 Task: Arrange a 90-minute holistic nutrition and meal planning consultation.
Action: Mouse pressed left at (424, 167)
Screenshot: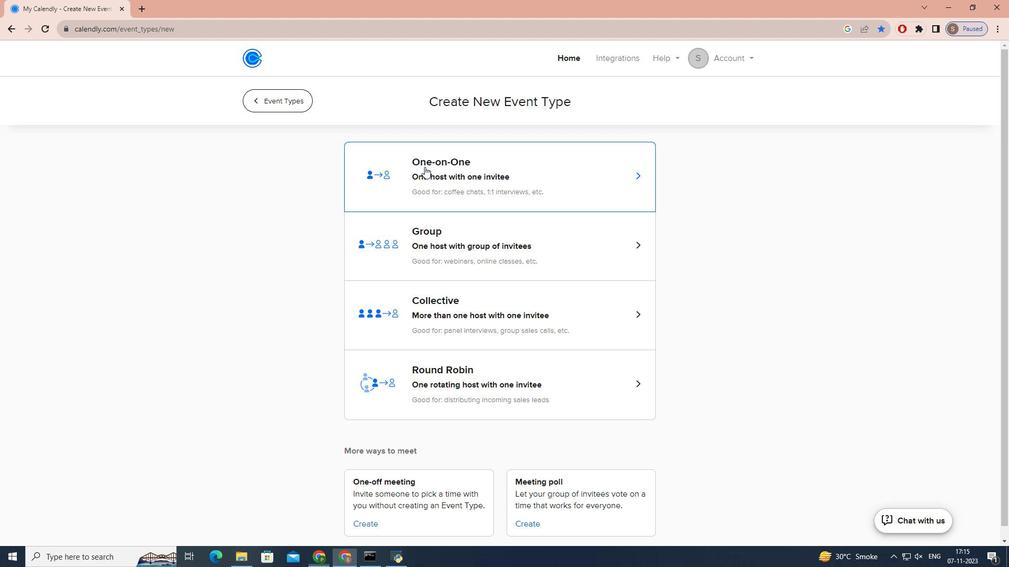 
Action: Key pressed h<Key.caps_lock>OLISTIC<Key.space><Key.caps_lock>n<Key.caps_lock>UTRITION<Key.space>AND<Key.space><Key.caps_lock>m<Key.caps_lock>EAL<Key.space><Key.caps_lock>p<Key.caps_lock>LANNING<Key.space><Key.caps_lock>c<Key.caps_lock>ONSULTATION
Screenshot: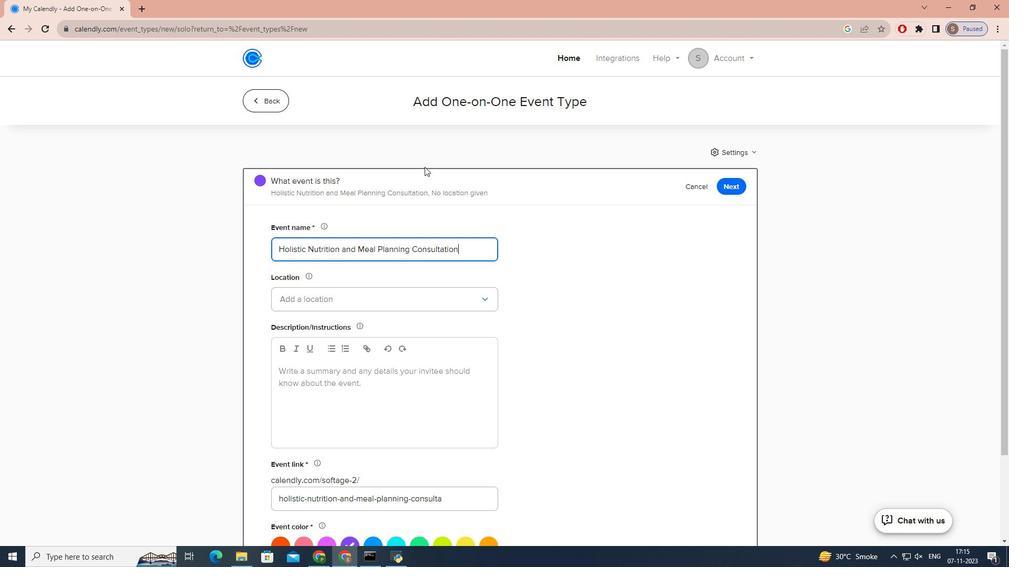 
Action: Mouse moved to (409, 301)
Screenshot: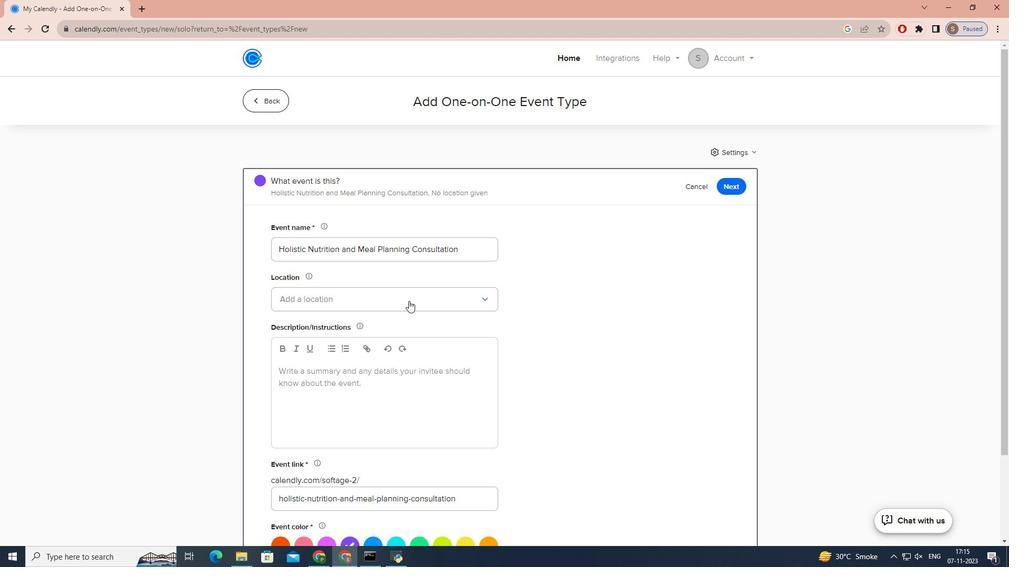 
Action: Mouse pressed left at (409, 301)
Screenshot: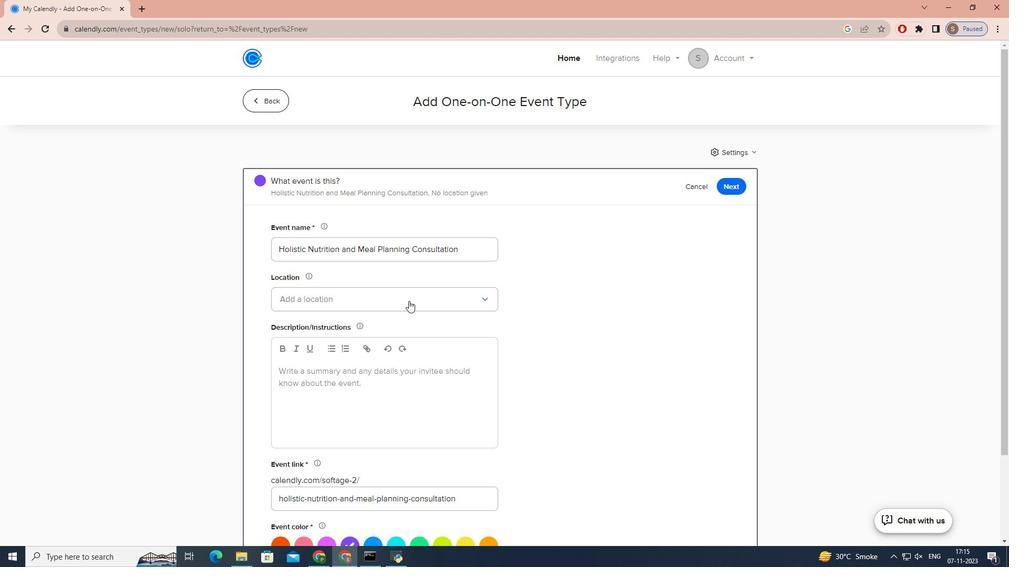 
Action: Mouse moved to (389, 330)
Screenshot: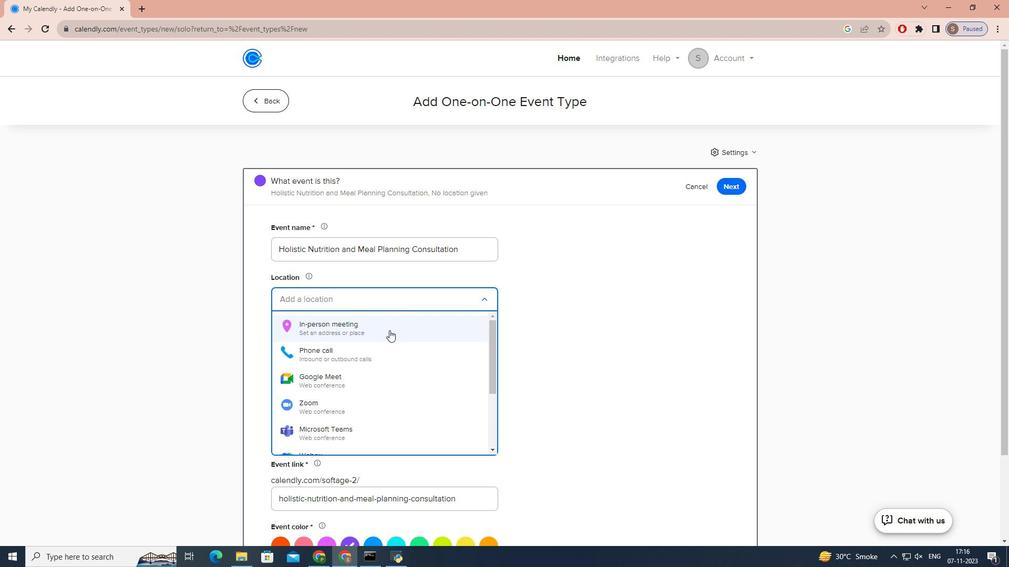 
Action: Mouse pressed left at (389, 330)
Screenshot: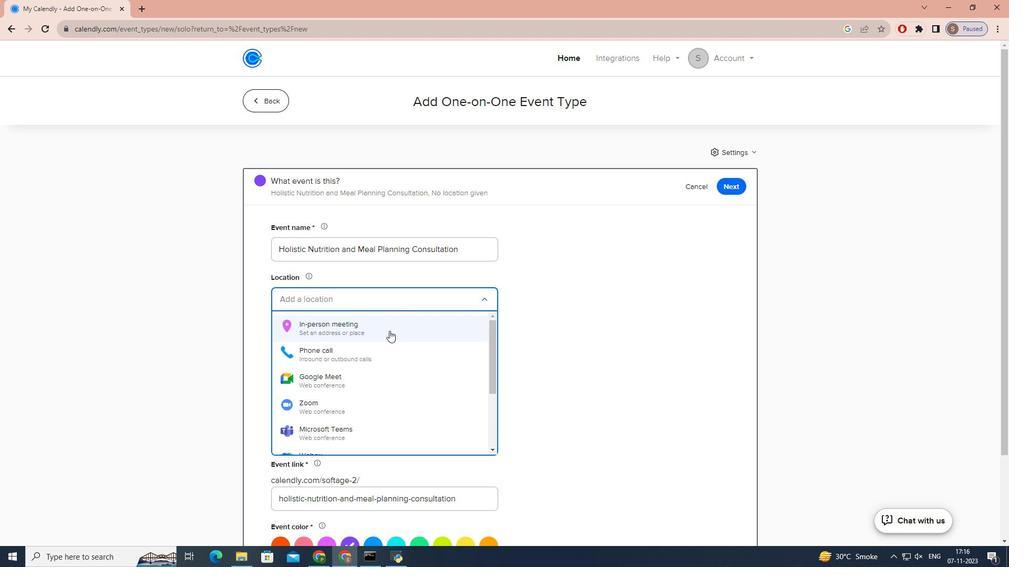
Action: Mouse moved to (448, 174)
Screenshot: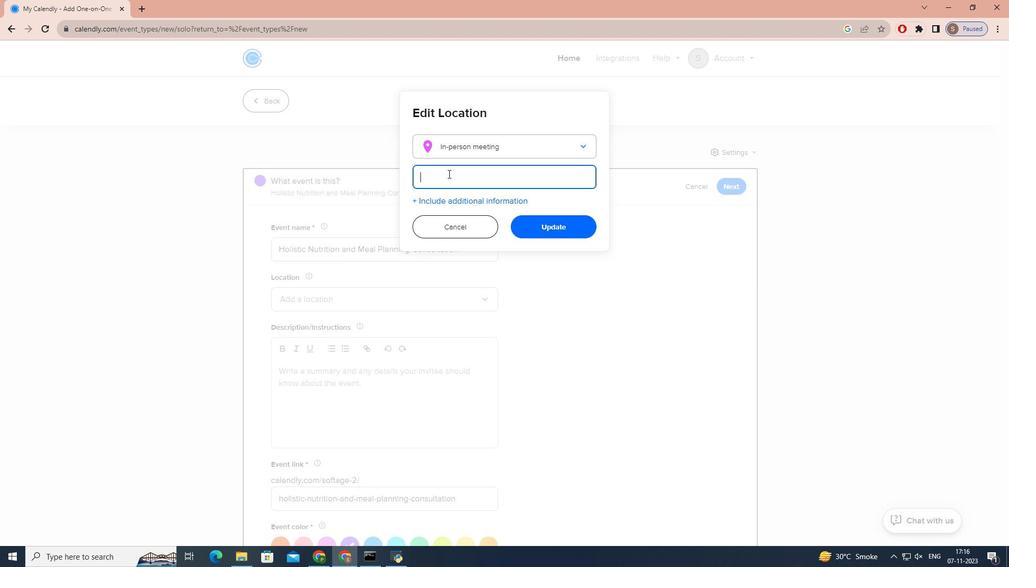 
Action: Mouse pressed left at (448, 174)
Screenshot: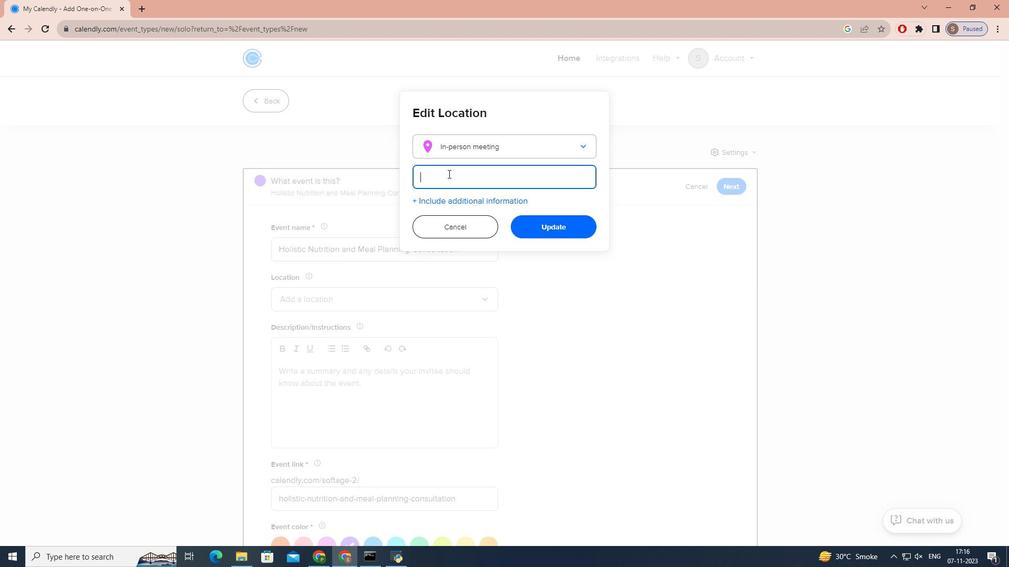 
Action: Key pressed <Key.caps_lock>d<Key.caps_lock>R.<Key.space><Key.caps_lock>f<Key.caps_lock>UHRMAN'S<Key.space><Key.caps_lock>e<Key.caps_lock>AT<Key.space>TO<Key.space><Key.caps_lock>l<Key.caps_lock>IVE<Key.space><Key.caps_lock>r<Key.caps_lock>ETREAT,<Key.space>
Screenshot: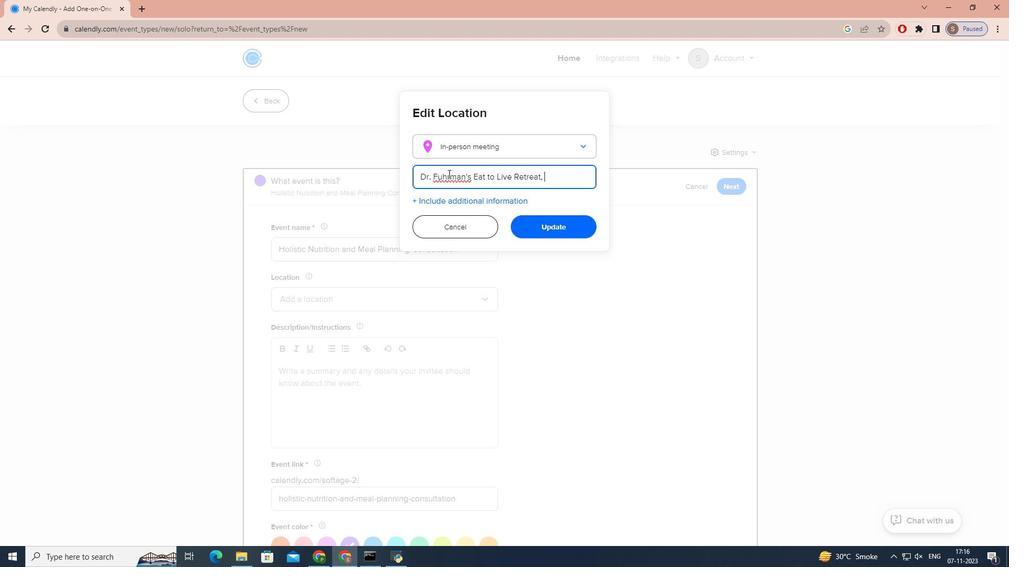 
Action: Mouse moved to (481, 192)
Screenshot: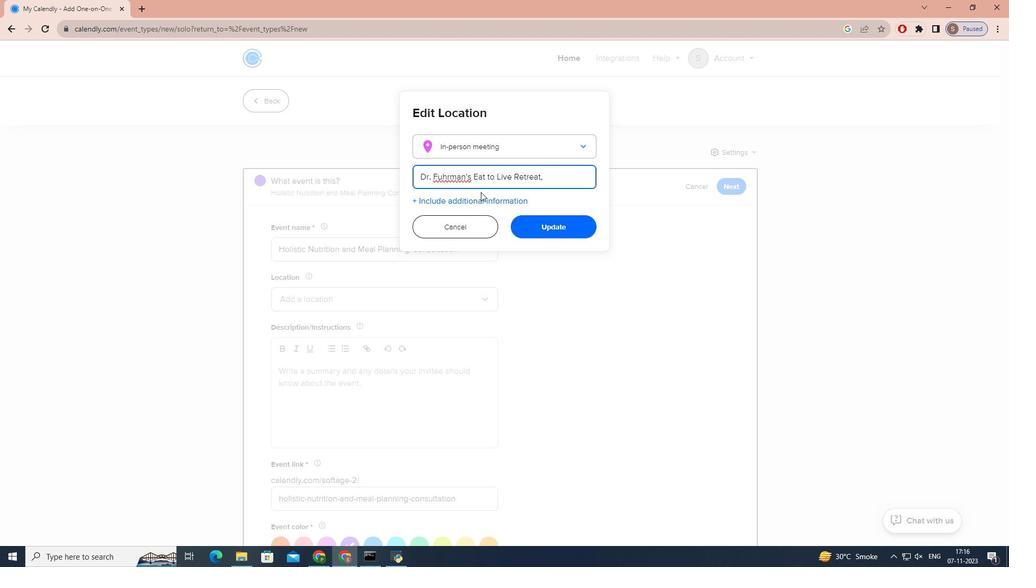 
Action: Key pressed <Key.caps_lock>s<Key.caps_lock>ANTA<Key.space><Key.caps_lock>r<Key.caps_lock>OSA,<Key.space><Key.caps_lock>c<Key.caps_lock>ALIFORNIA,<Key.space><Key.caps_lock>usa
Screenshot: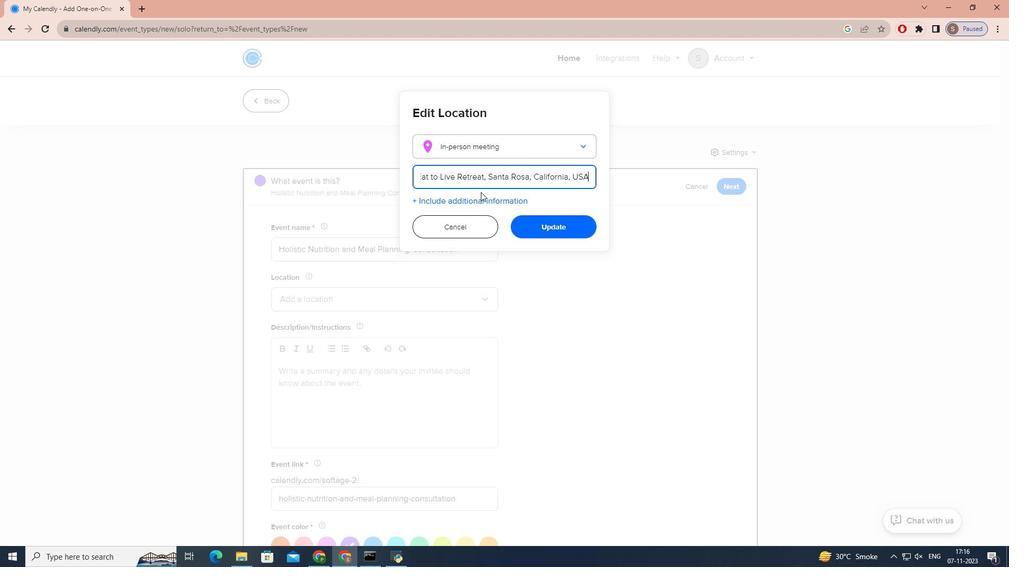 
Action: Mouse moved to (530, 218)
Screenshot: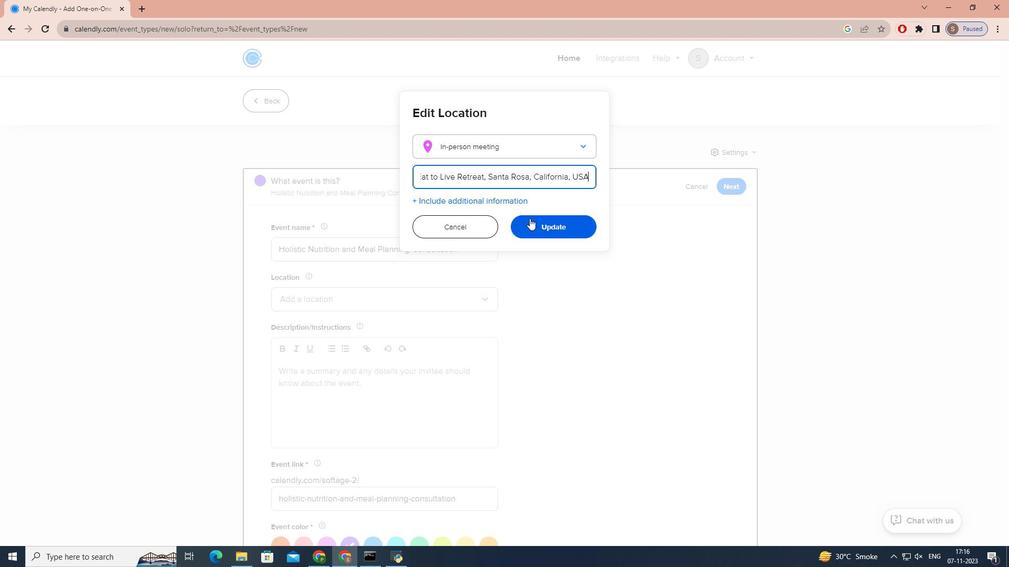 
Action: Mouse pressed left at (530, 218)
Screenshot: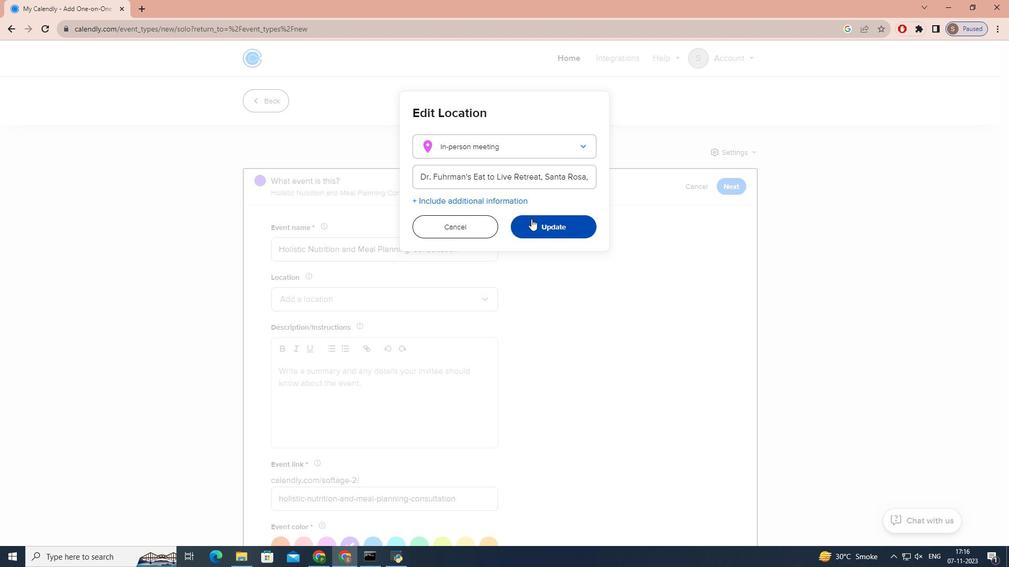 
Action: Mouse moved to (355, 418)
Screenshot: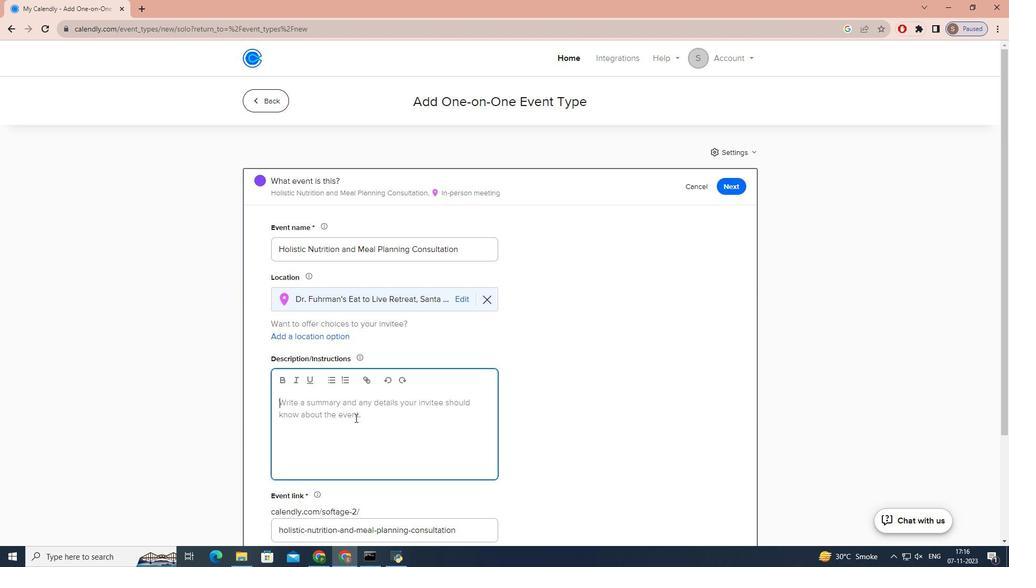 
Action: Mouse pressed left at (355, 418)
Screenshot: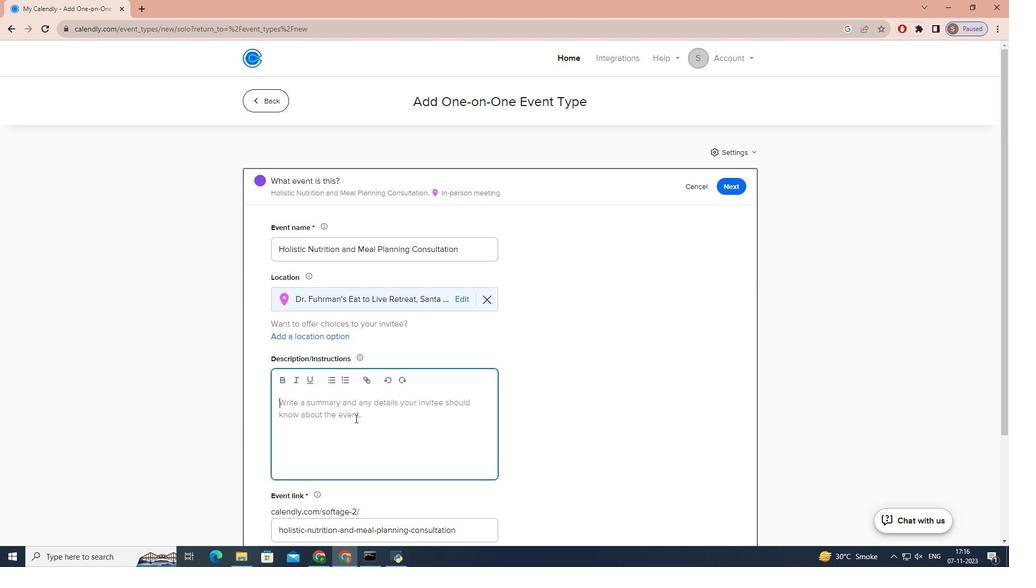 
Action: Mouse moved to (355, 418)
Screenshot: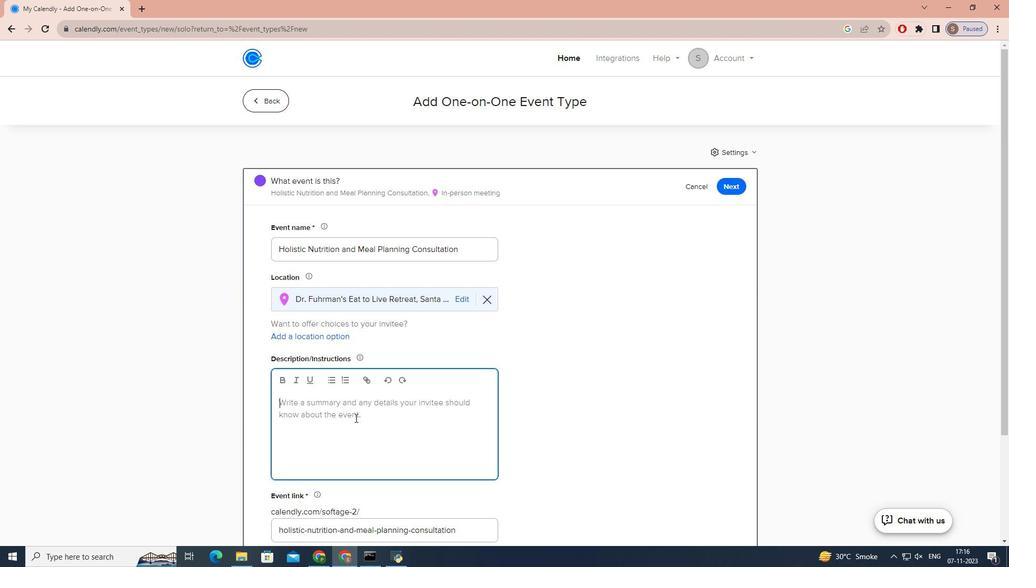 
Action: Key pressed <Key.caps_lock><Key.caps_lock>a<Key.caps_lock>RE<Key.space>YOU<Key.space>LOOKING<Key.space>TO<Key.space>IMPROVE<Key.space>YOUR<Key.space>OVERALL<Key.space>WELL-BEING,<Key.space>ENERGY<Key.space>LEVELS,<Key.space>AND<Key.space>MAINTAIN<Key.space>A<Key.space>BALANCED<Key.space>DIET<Key.space>TAILORED<Key.space>TO<Key.space>YOUR<Key.space>SPECIFIC<Key.space>NEEDS<Key.space>AND<Key.space>GOALS<Key.space><Key.shift><Key.shift><Key.shift><Key.shift>?<Key.space><Key.enter><Key.caps_lock>j<Key.caps_lock>OIN<Key.space>ME<Key.space>FOR<Key.space>A<Key.space>H<Key.backspace><Key.caps_lock>h<Key.caps_lock>OLISTIC<Key.space><Key.caps_lock>n<Key.caps_lock>UTRITION<Key.space>AND<Key.space><Key.caps_lock>m<Key.caps_lock>EAL<Key.space><Key.caps_lock>p<Key.caps_lock>LANNING<Key.space><Key.caps_lock>c<Key.caps_lock>ONSULTATION<Key.space>WHERE<Key.space>WE<Key.space>EILL<Key.space>TOGETHER<Key.space>TO<Key.space>CREATE<Key.space>A<Key.space>CUSTOMIZED<Key.space>NUTRITION<Key.space>PLAN<Key.space>THAT<Key.space>SUPPORTS<Key.space>YOUR<Key.space>HEALTH<Key.space>AND<Key.space>LIFESTYLE.<Key.space>
Screenshot: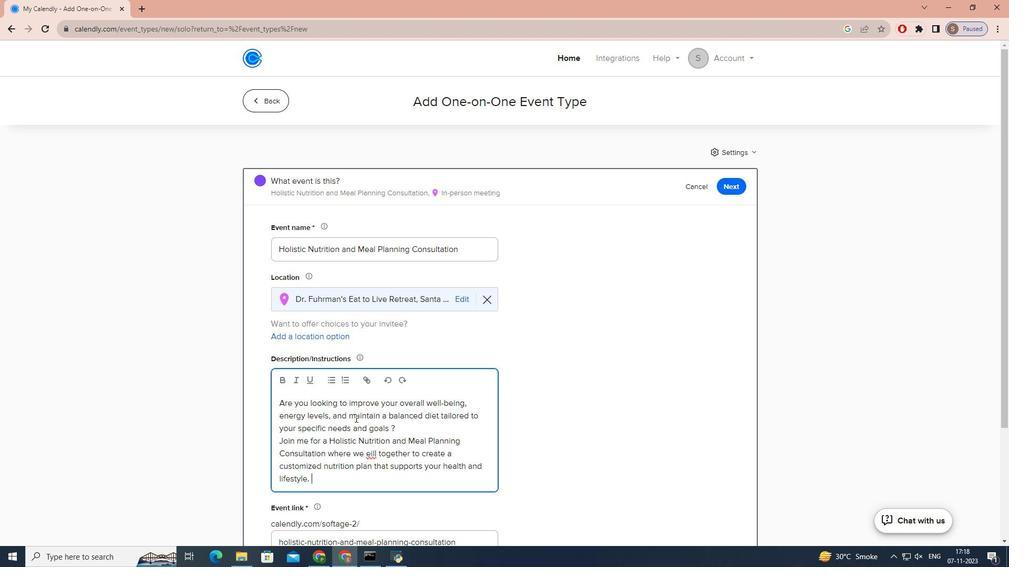
Action: Mouse moved to (370, 454)
Screenshot: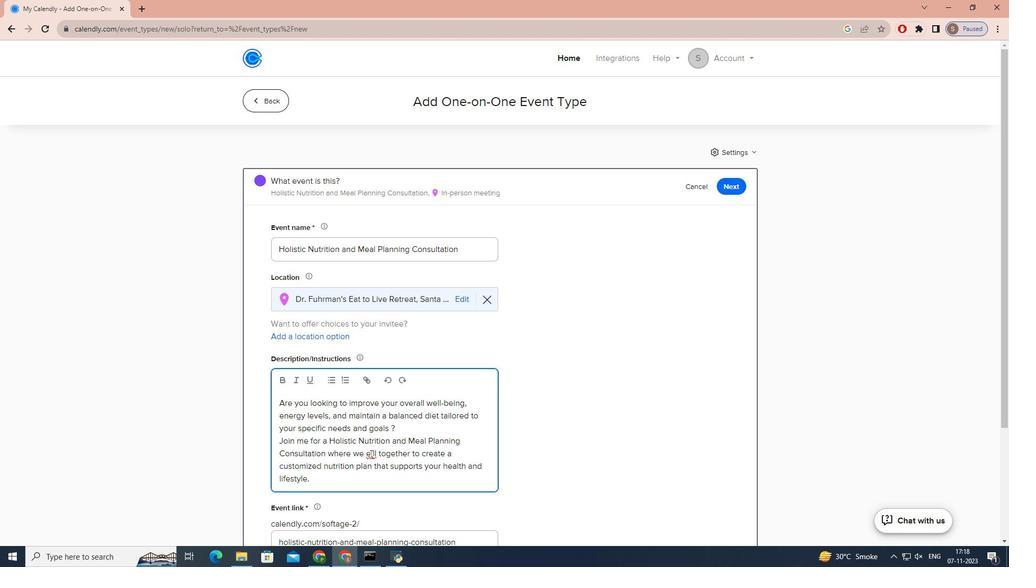 
Action: Mouse pressed left at (370, 454)
Screenshot: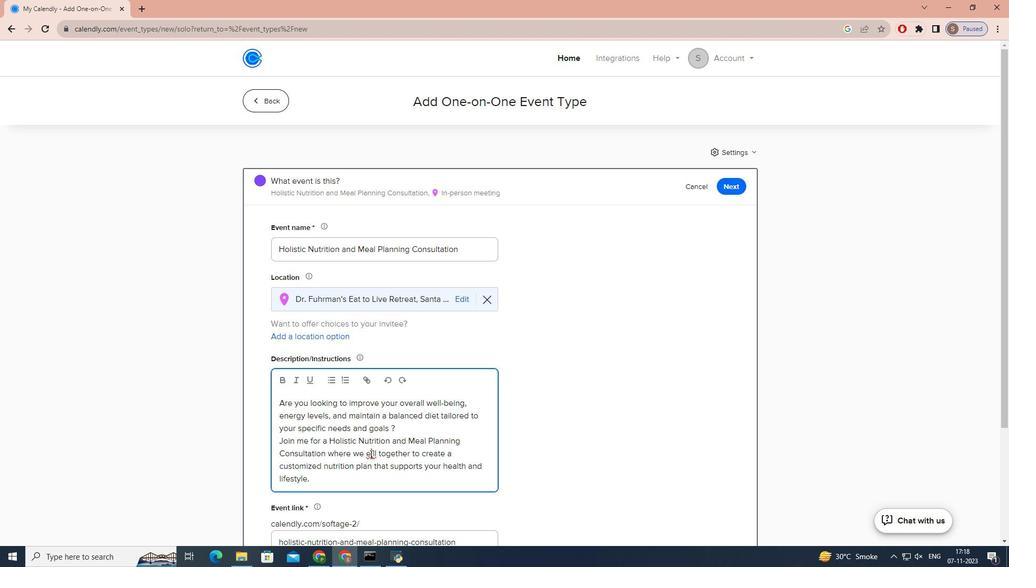 
Action: Mouse moved to (370, 454)
Screenshot: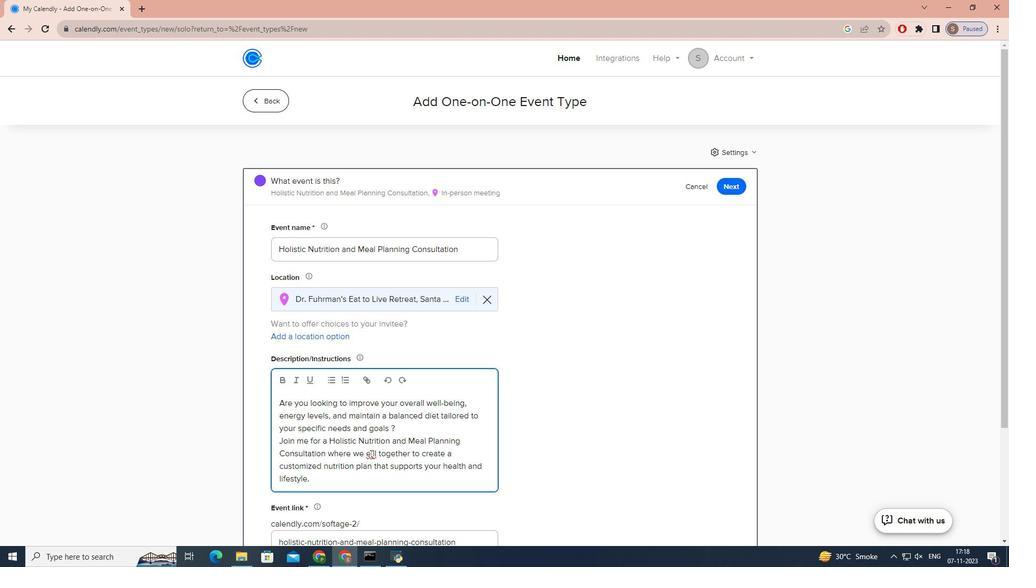
Action: Key pressed <Key.backspace>W
Screenshot: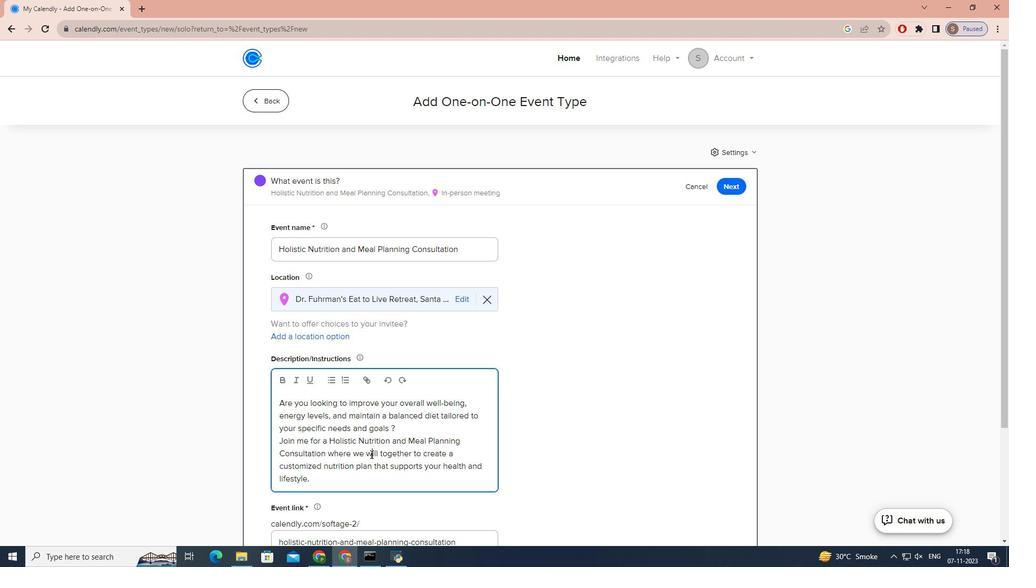 
Action: Mouse moved to (369, 455)
Screenshot: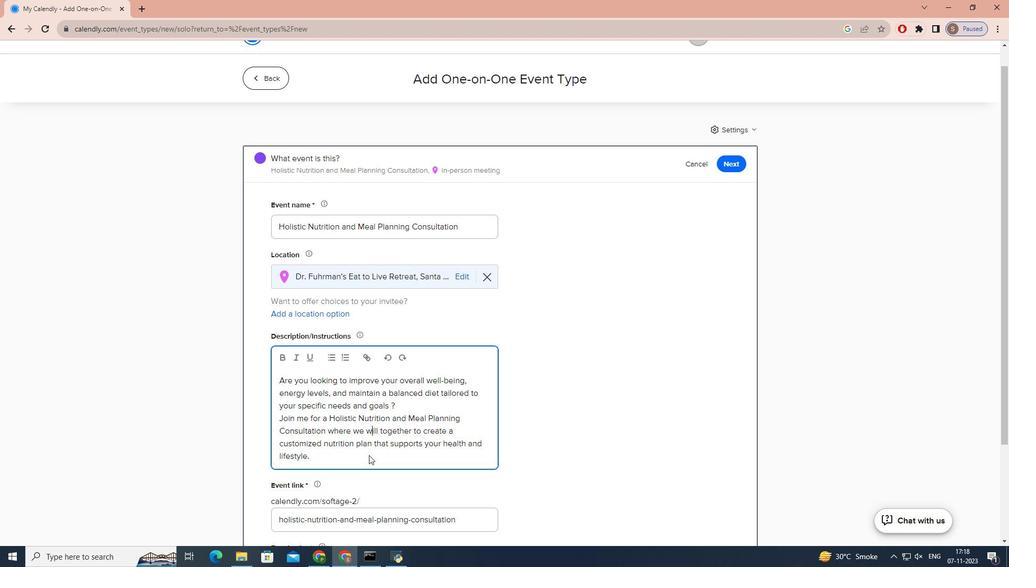 
Action: Mouse scrolled (369, 454) with delta (0, 0)
Screenshot: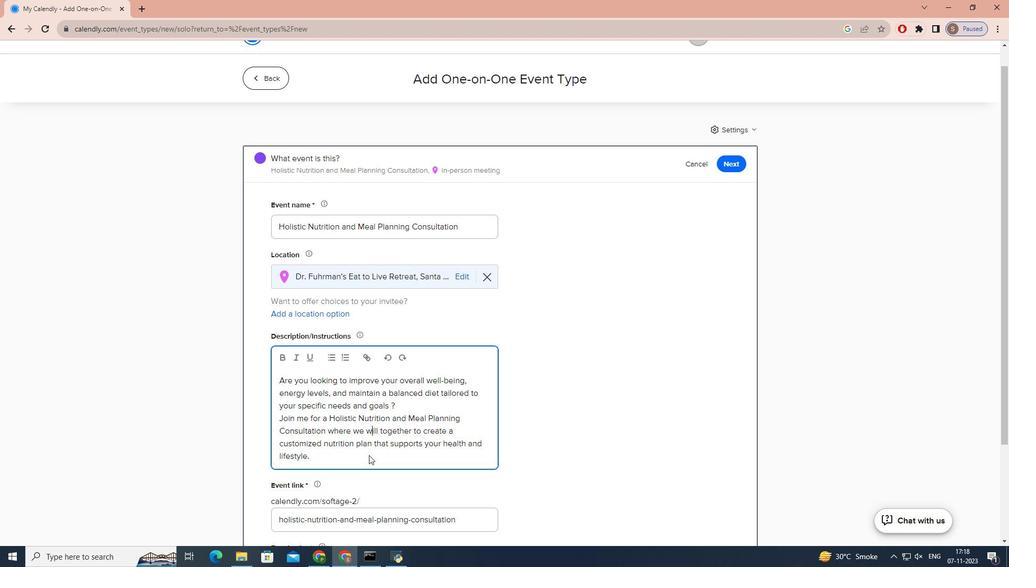
Action: Mouse scrolled (369, 454) with delta (0, 0)
Screenshot: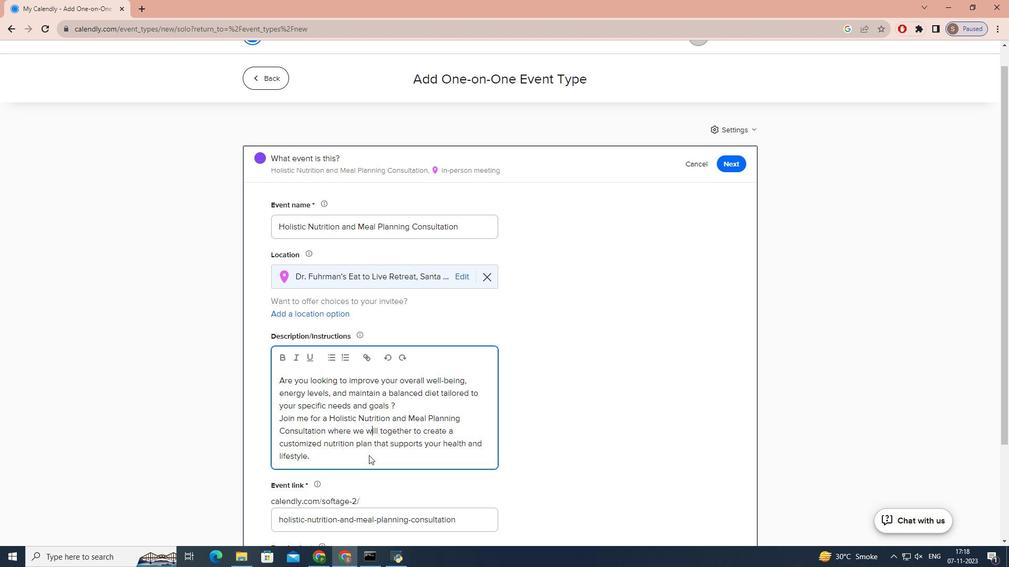 
Action: Mouse scrolled (369, 454) with delta (0, 0)
Screenshot: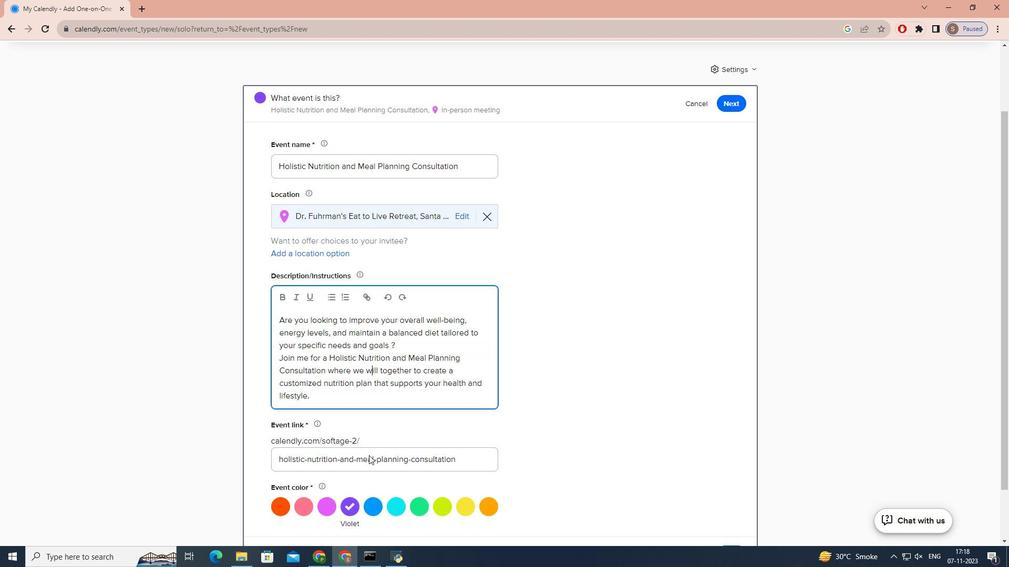 
Action: Mouse moved to (396, 440)
Screenshot: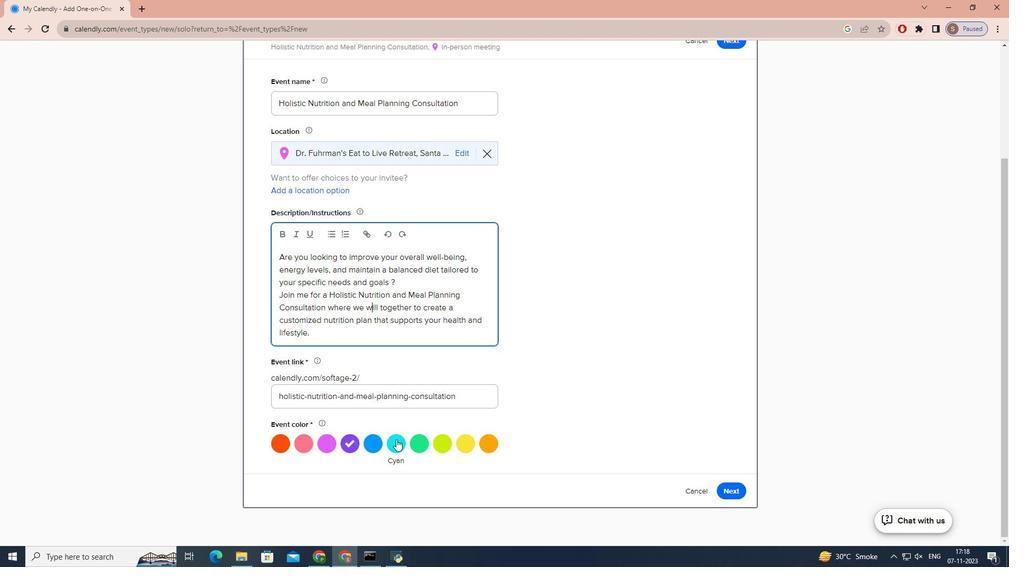 
Action: Mouse pressed left at (396, 440)
Screenshot: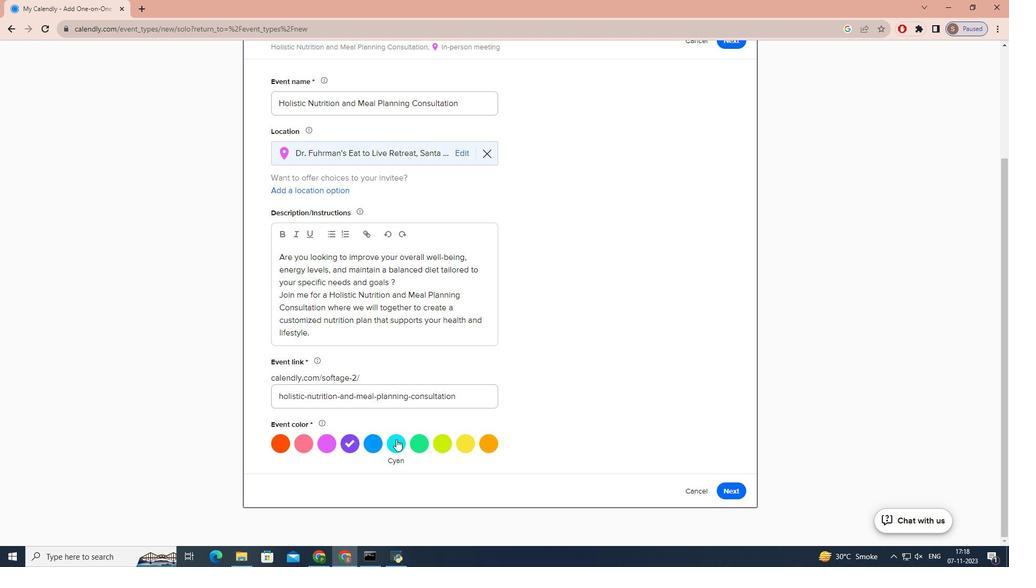 
Action: Mouse moved to (723, 489)
Screenshot: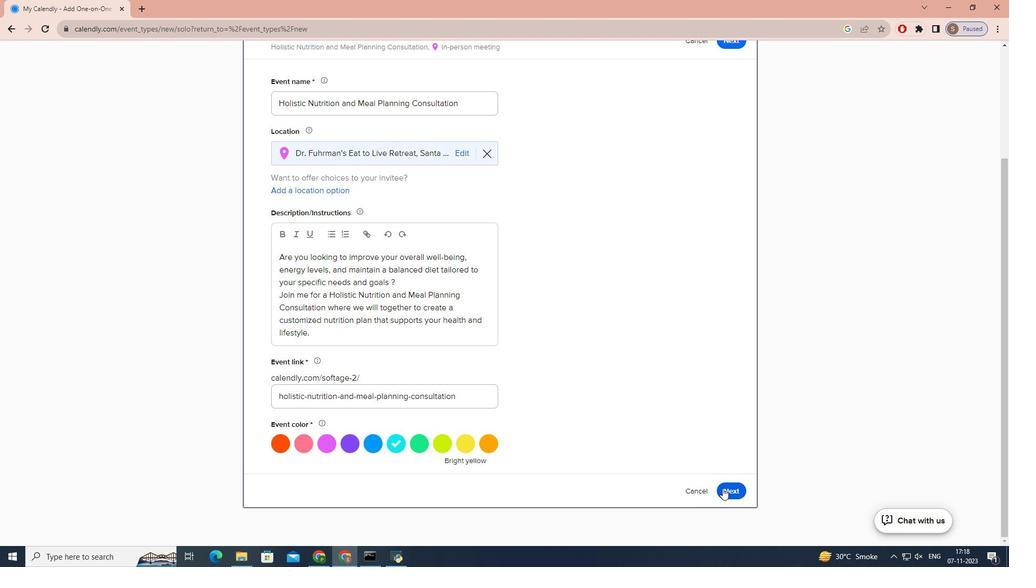 
Action: Mouse pressed left at (723, 489)
Screenshot: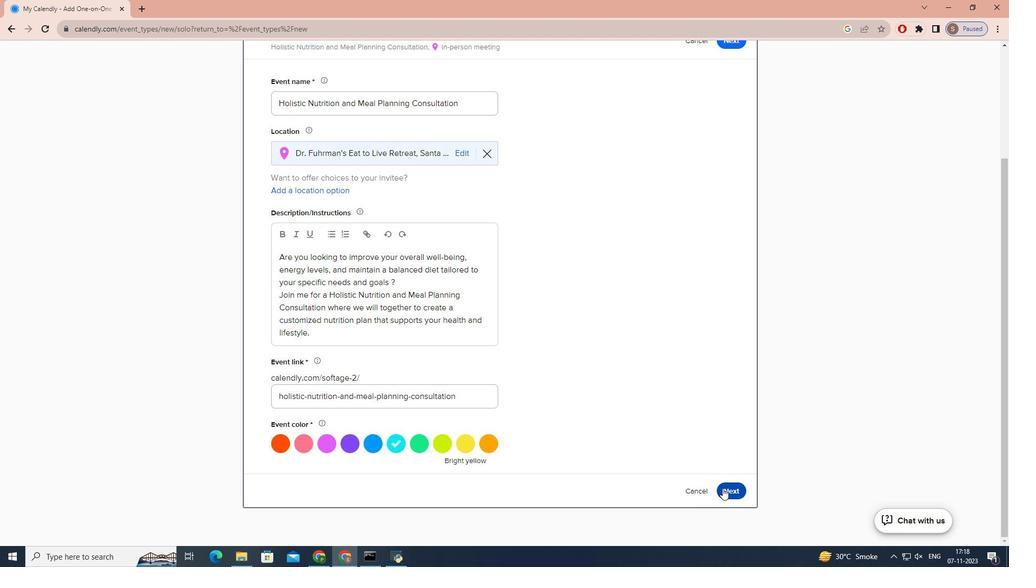 
Action: Mouse moved to (427, 297)
Screenshot: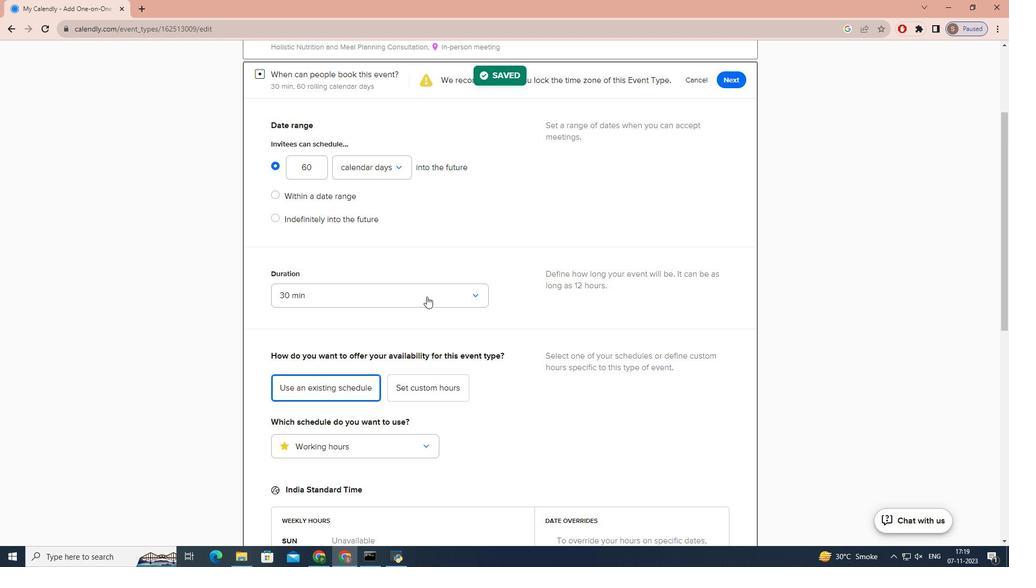 
Action: Mouse pressed left at (427, 297)
Screenshot: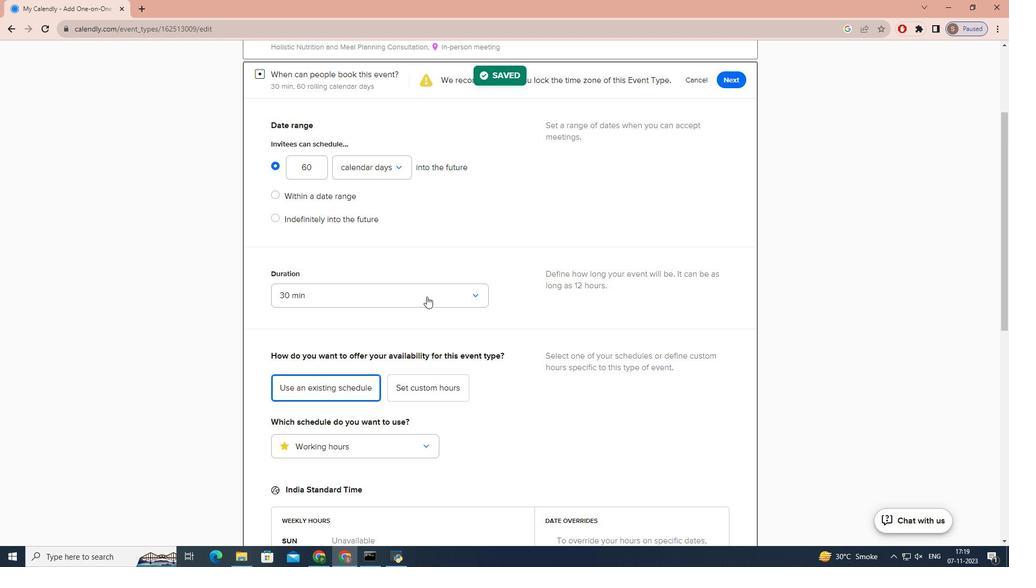 
Action: Mouse moved to (379, 402)
Screenshot: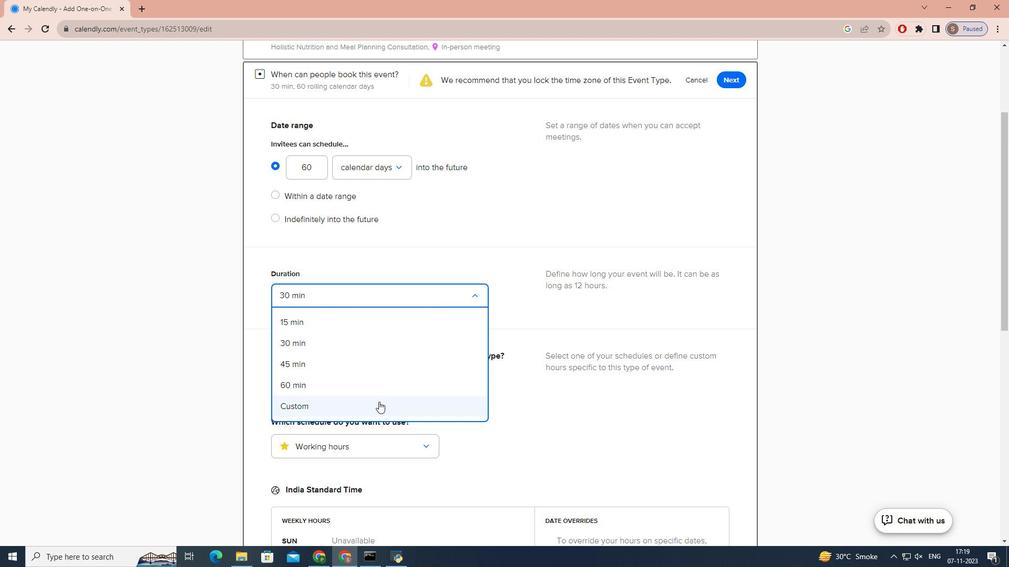 
Action: Mouse pressed left at (379, 402)
Screenshot: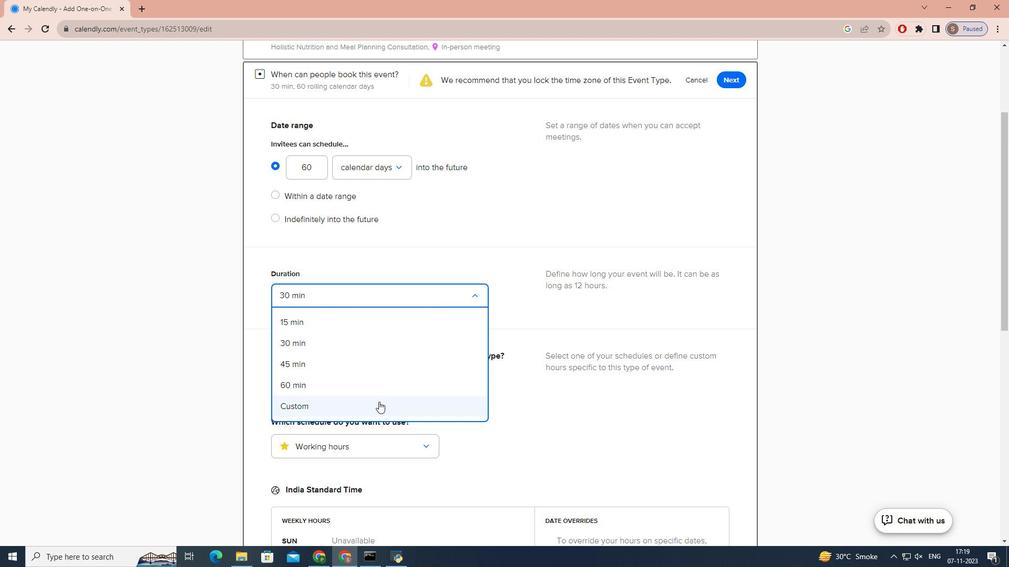 
Action: Mouse moved to (351, 315)
Screenshot: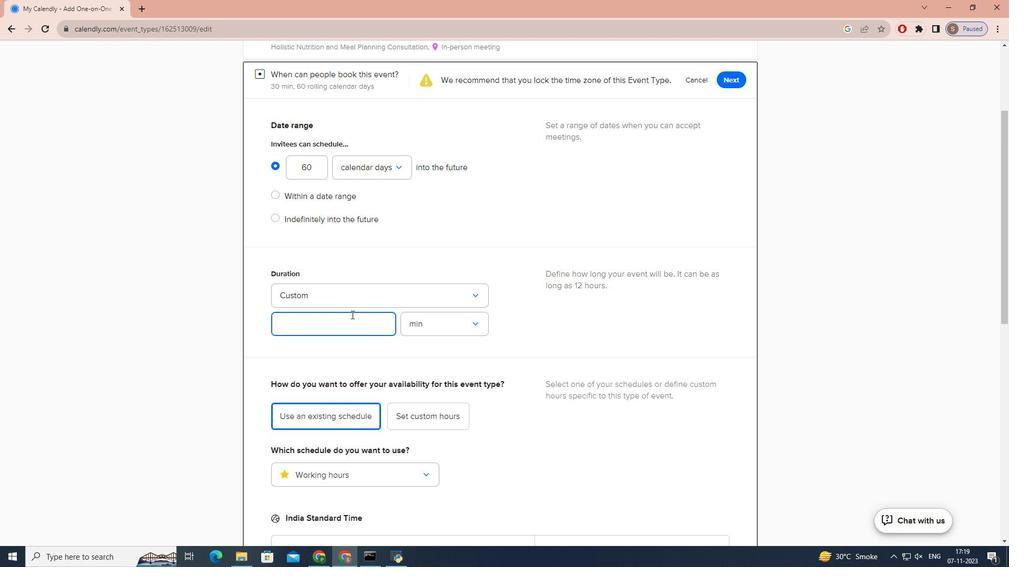
Action: Key pressed 9
Screenshot: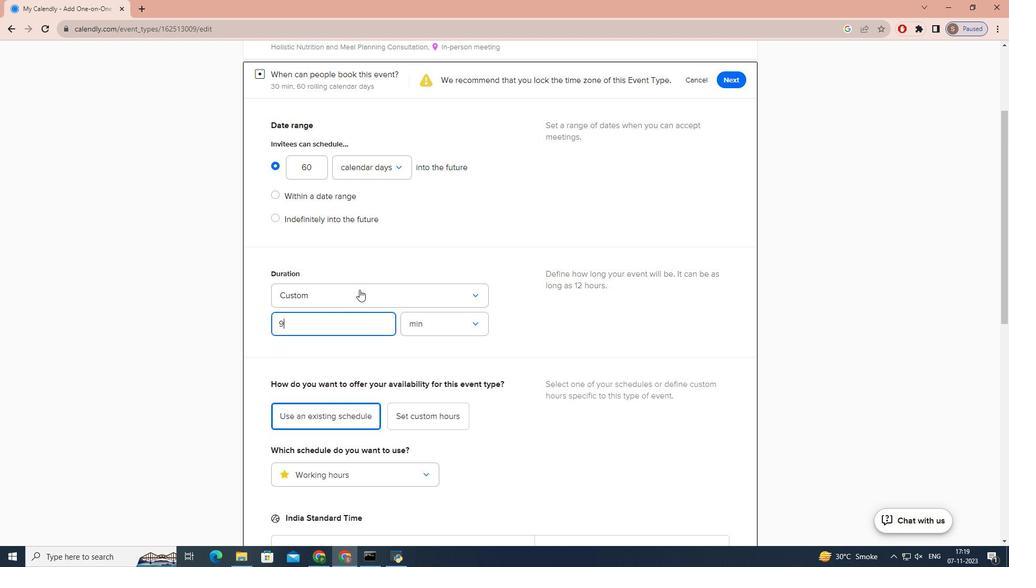 
Action: Mouse moved to (359, 290)
Screenshot: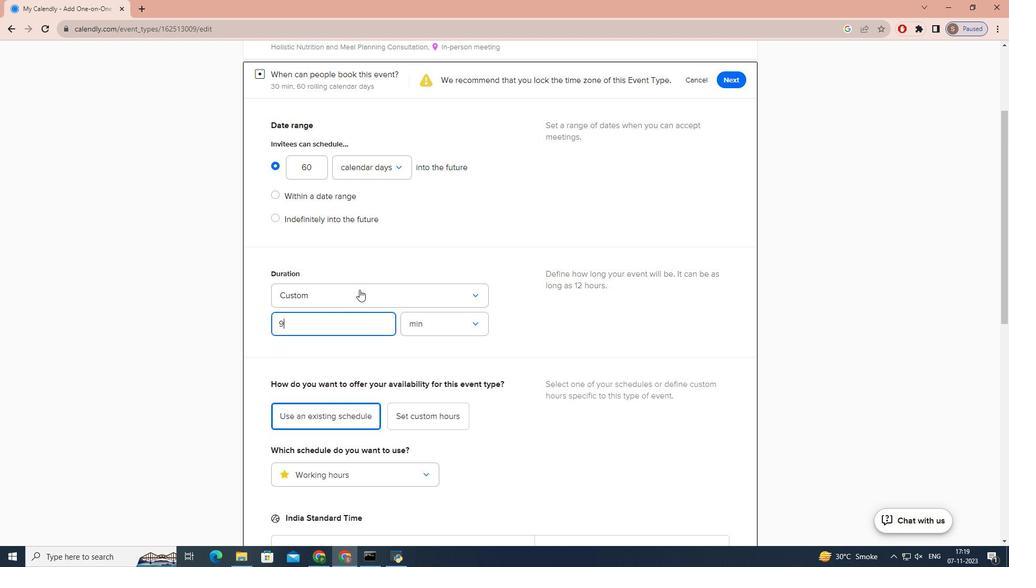
Action: Key pressed 0
Screenshot: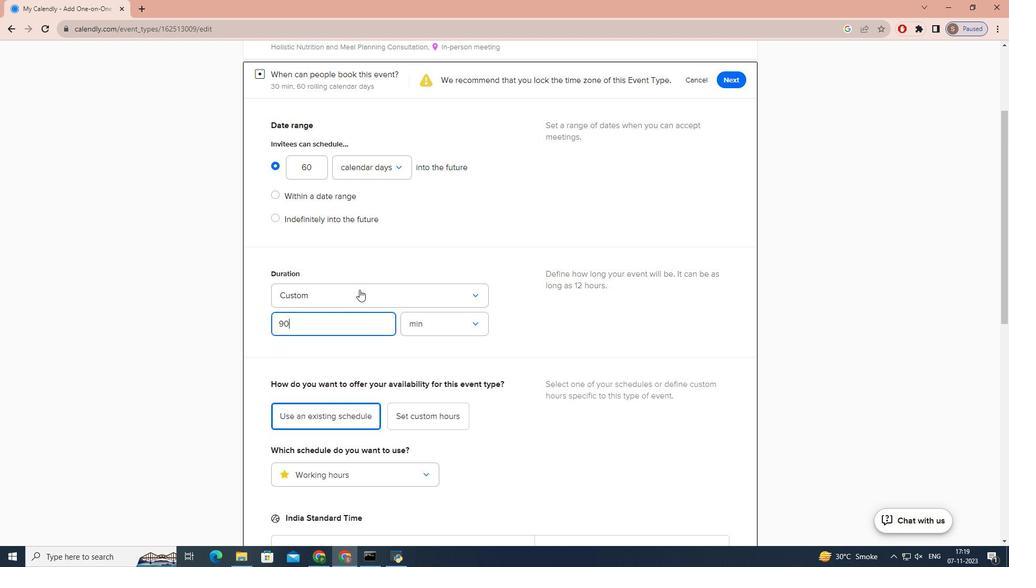 
Action: Mouse moved to (718, 181)
Screenshot: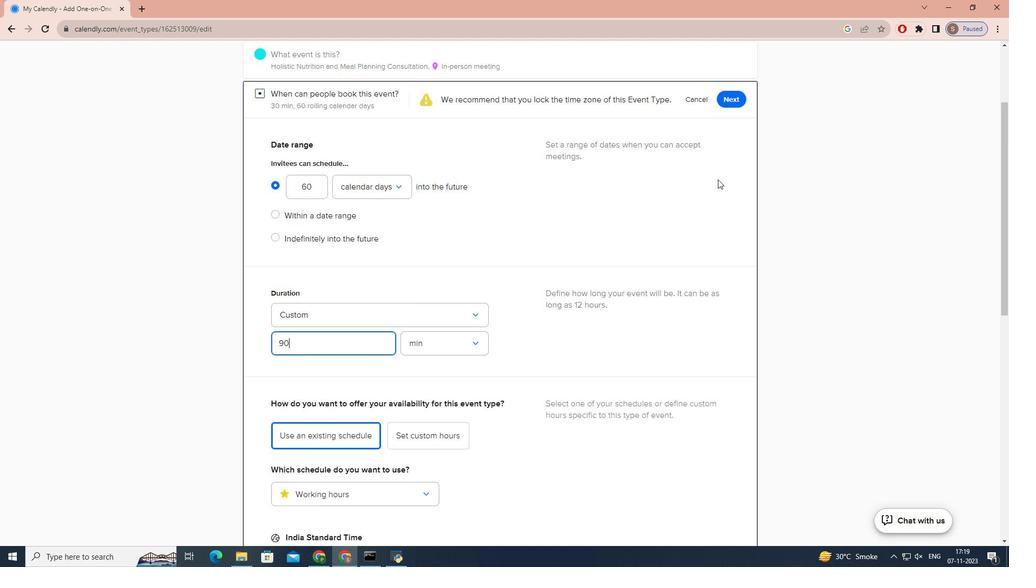 
Action: Mouse scrolled (718, 182) with delta (0, 0)
Screenshot: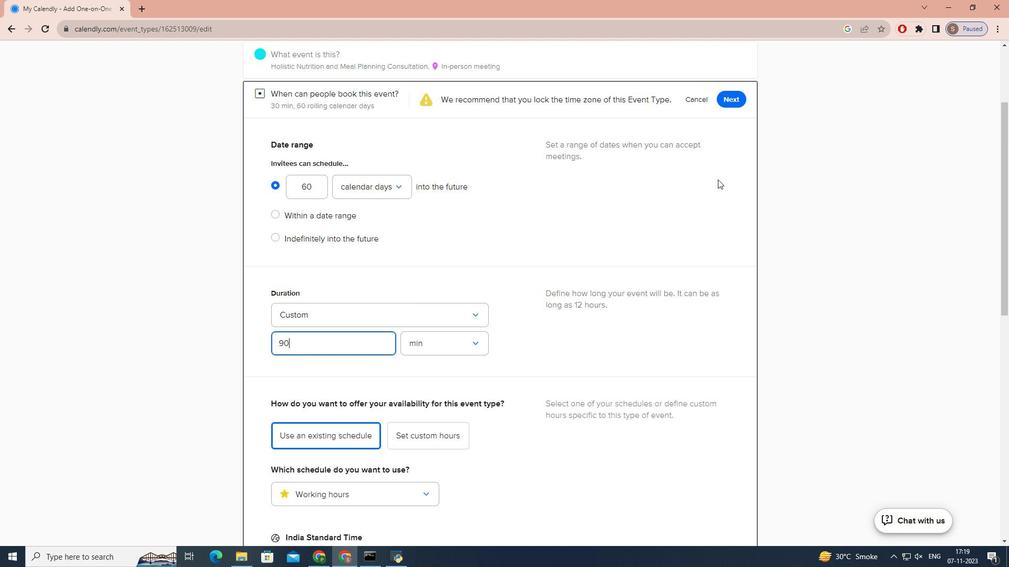 
Action: Mouse scrolled (718, 182) with delta (0, 0)
Screenshot: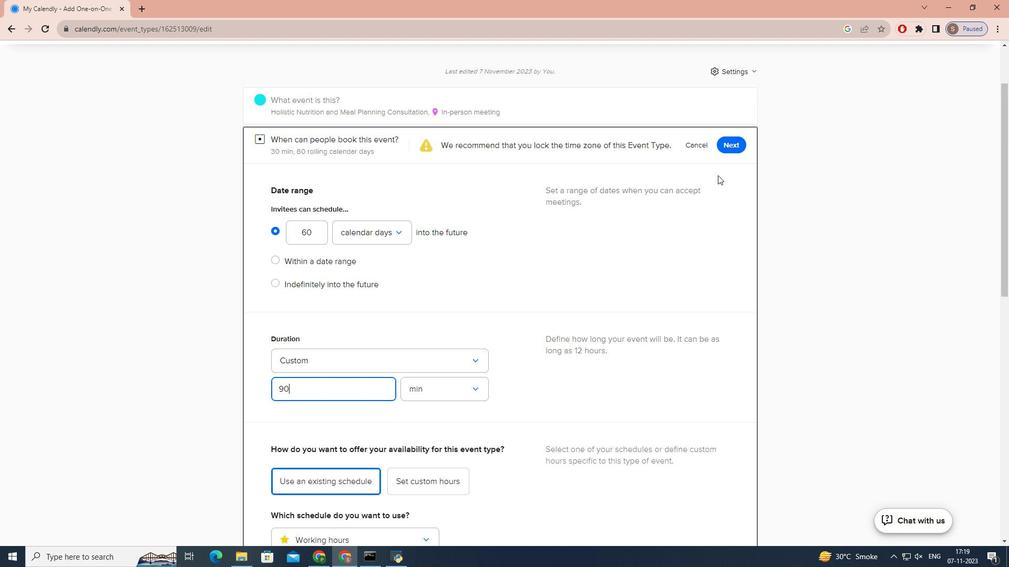 
Action: Mouse moved to (734, 179)
Screenshot: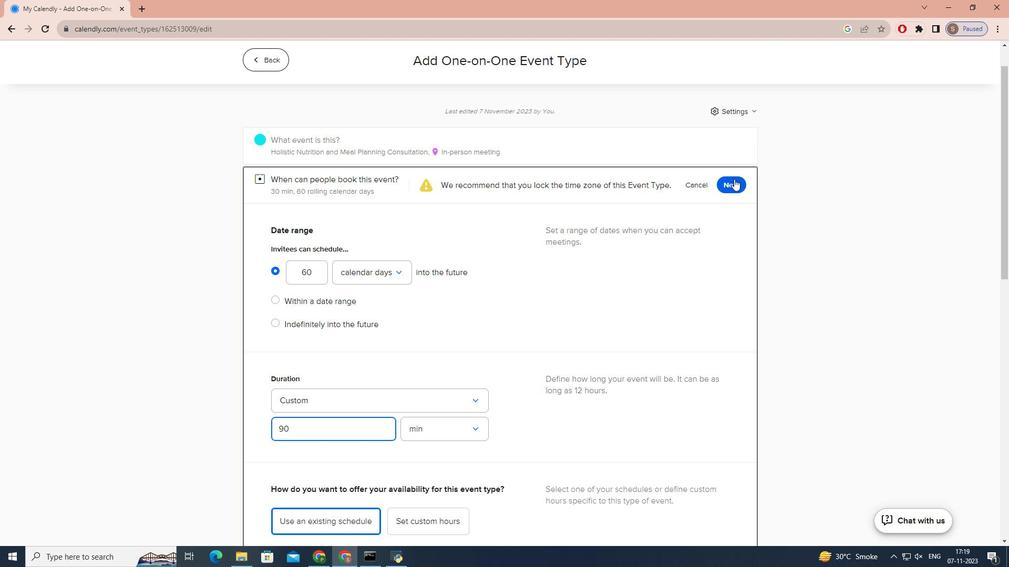 
Action: Mouse pressed left at (734, 179)
Screenshot: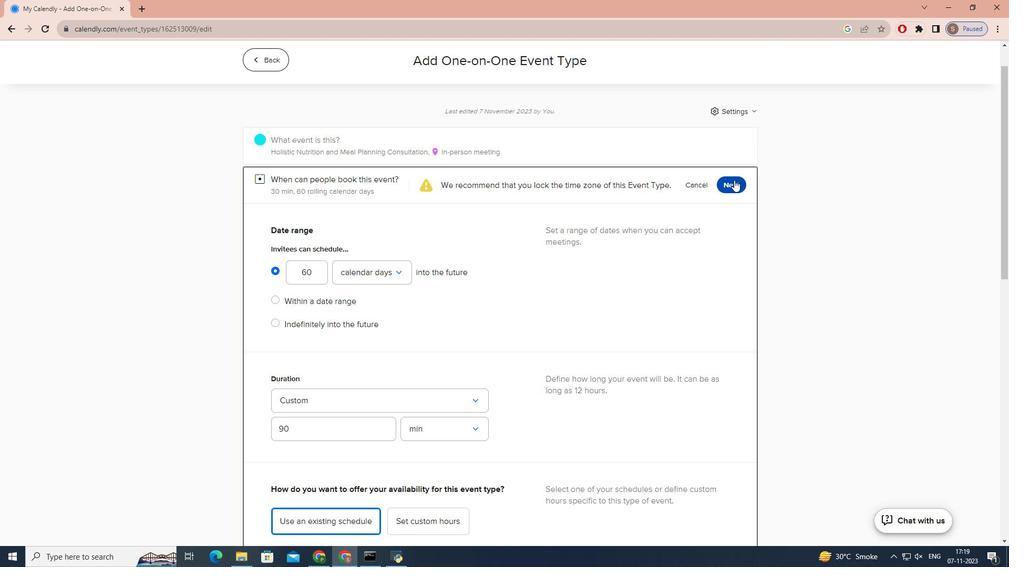 
Action: Mouse moved to (734, 182)
Screenshot: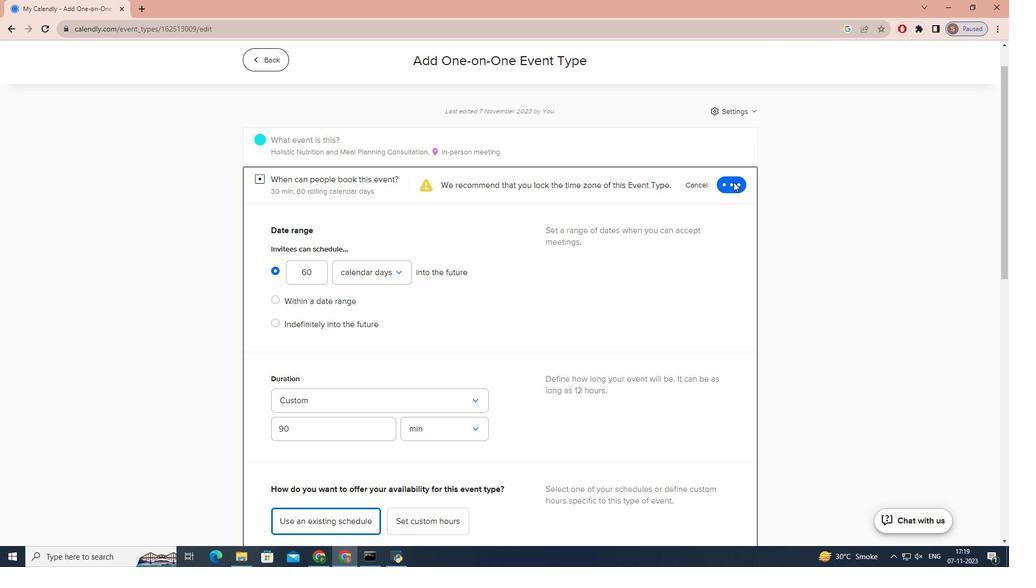 
